 Task: Change conversion quality for Chromecast stream output to "Low CPU (low quality but high bandwidth)".
Action: Mouse moved to (110, 13)
Screenshot: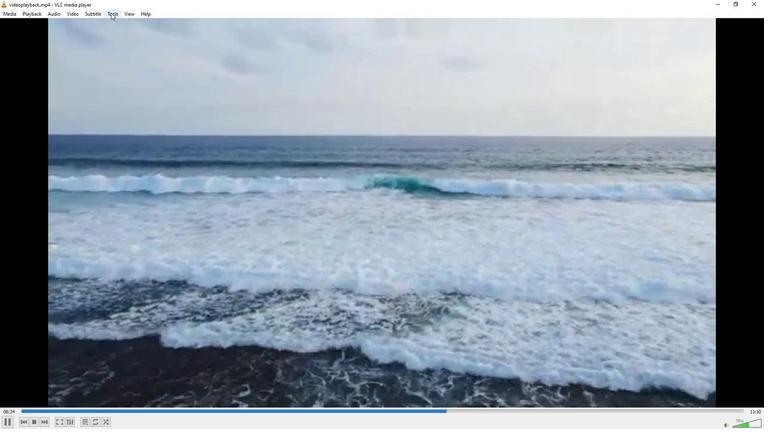 
Action: Mouse pressed left at (110, 13)
Screenshot: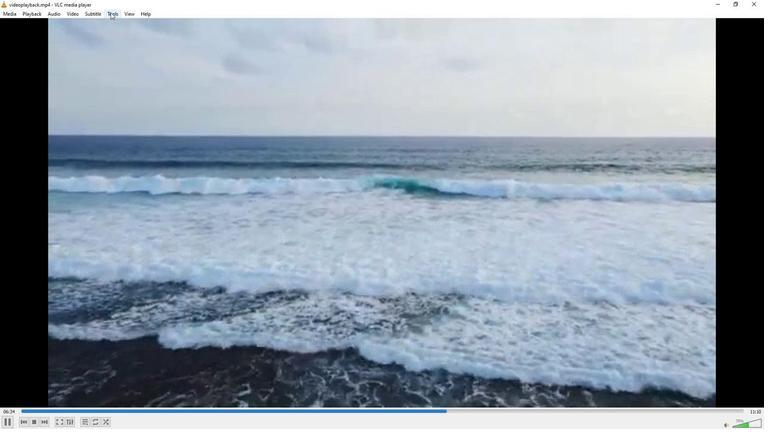 
Action: Mouse moved to (124, 108)
Screenshot: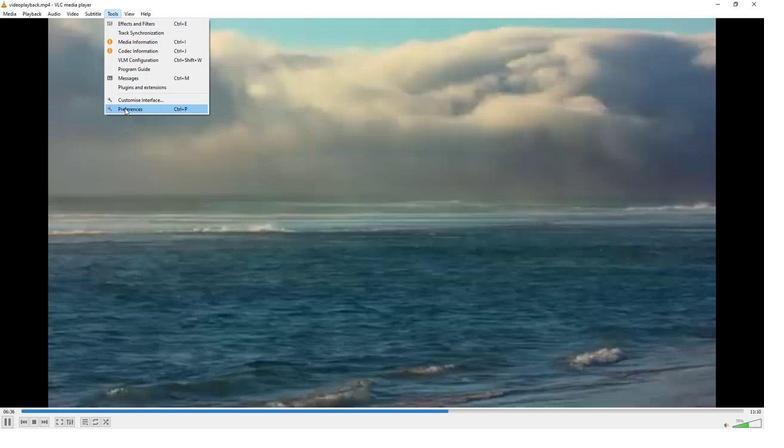 
Action: Mouse pressed left at (124, 108)
Screenshot: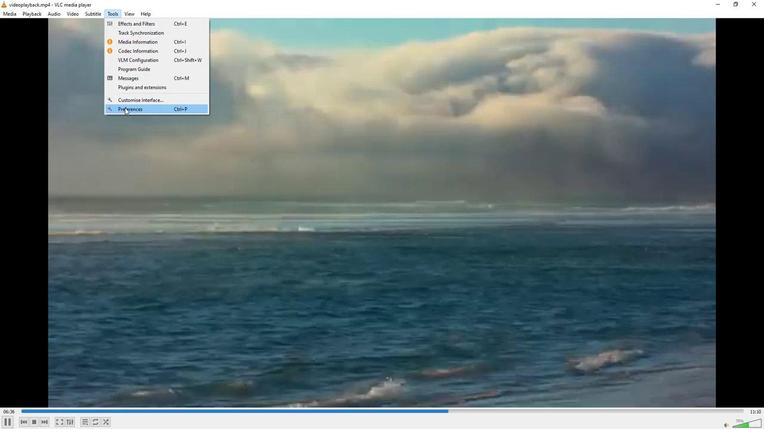 
Action: Mouse moved to (253, 349)
Screenshot: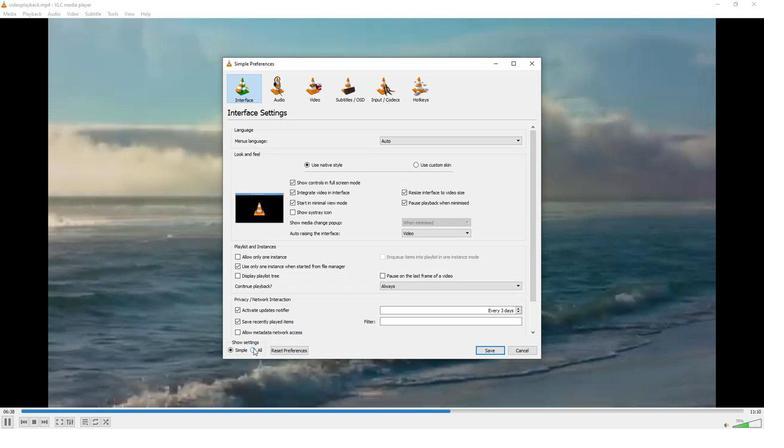 
Action: Mouse pressed left at (253, 349)
Screenshot: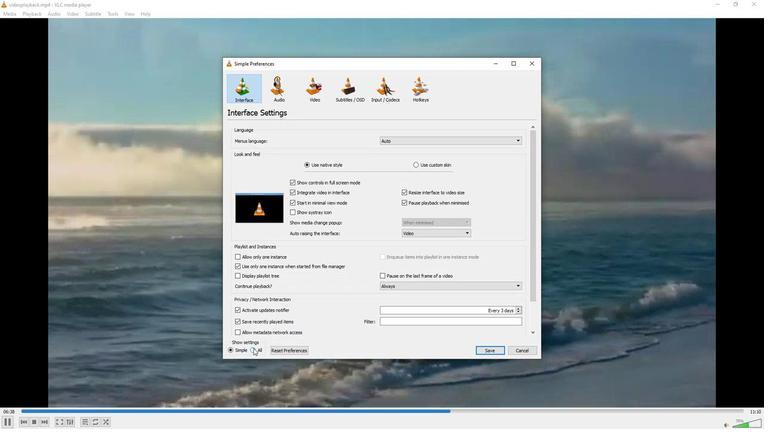 
Action: Mouse moved to (260, 283)
Screenshot: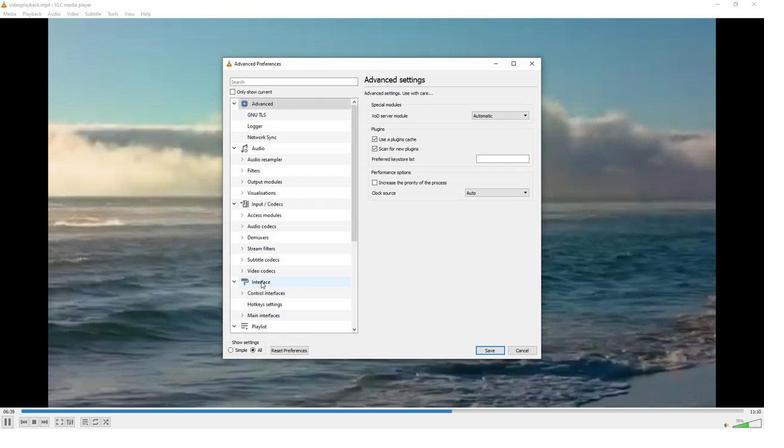 
Action: Mouse scrolled (260, 282) with delta (0, 0)
Screenshot: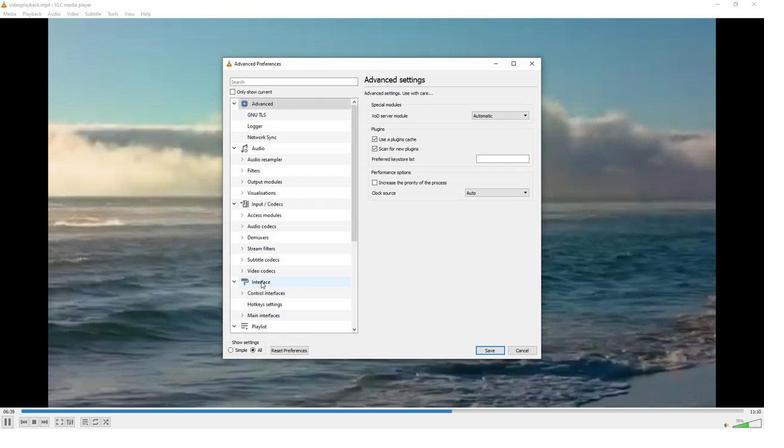 
Action: Mouse moved to (259, 281)
Screenshot: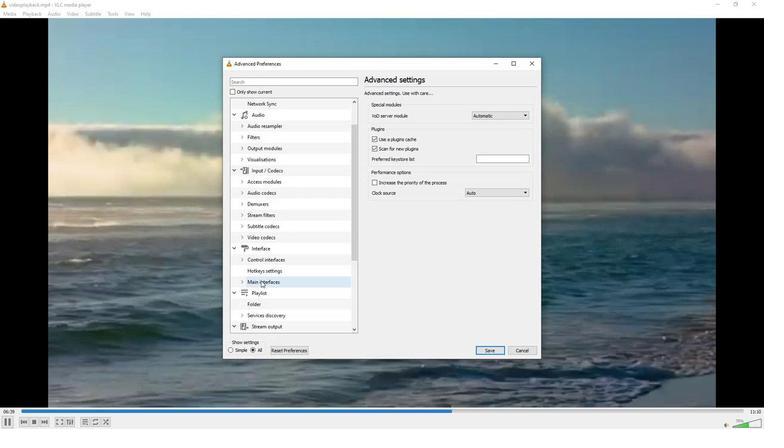 
Action: Mouse scrolled (259, 281) with delta (0, 0)
Screenshot: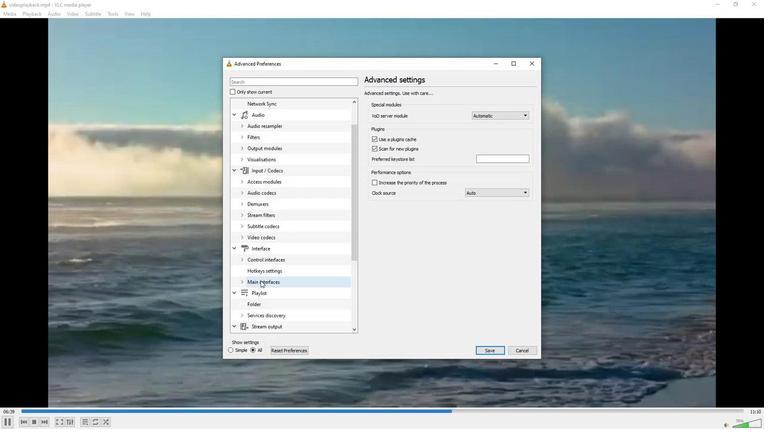 
Action: Mouse moved to (255, 277)
Screenshot: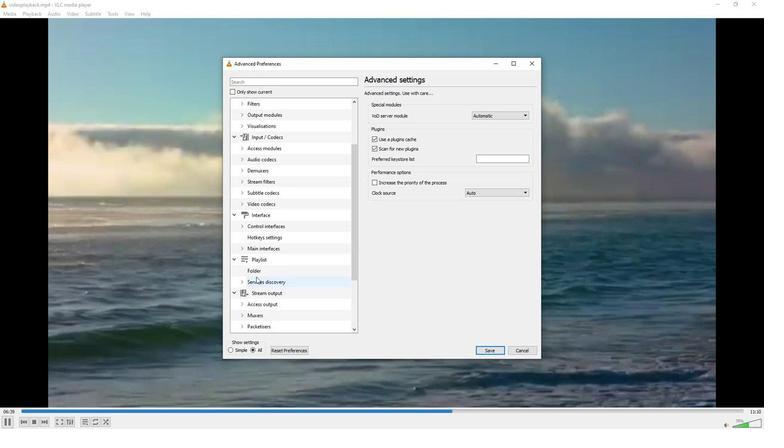 
Action: Mouse scrolled (255, 277) with delta (0, 0)
Screenshot: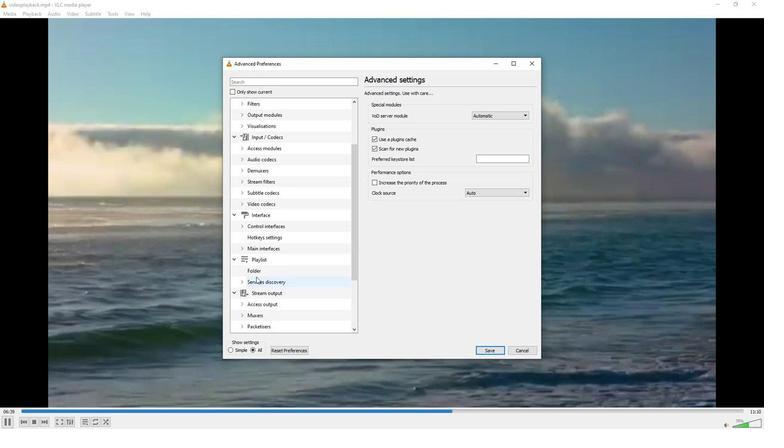 
Action: Mouse moved to (241, 283)
Screenshot: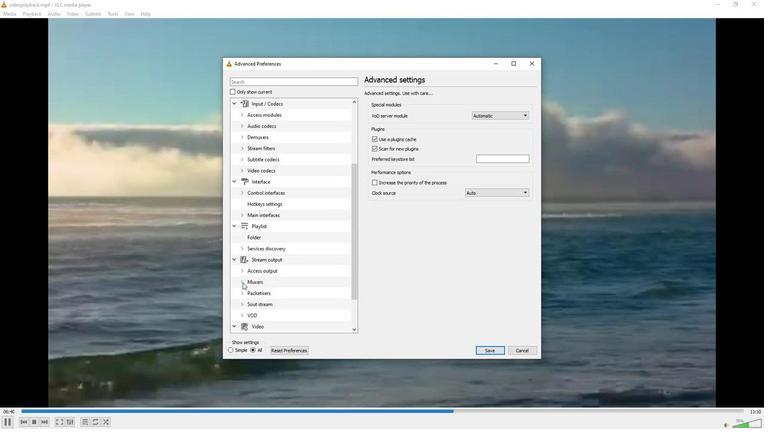 
Action: Mouse pressed left at (241, 283)
Screenshot: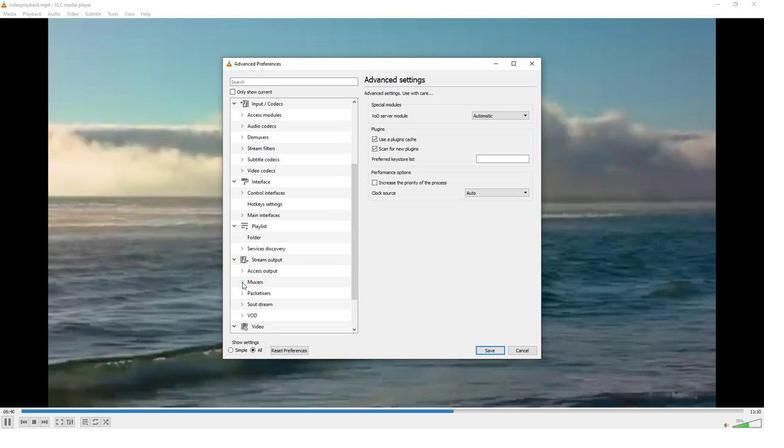 
Action: Mouse moved to (259, 284)
Screenshot: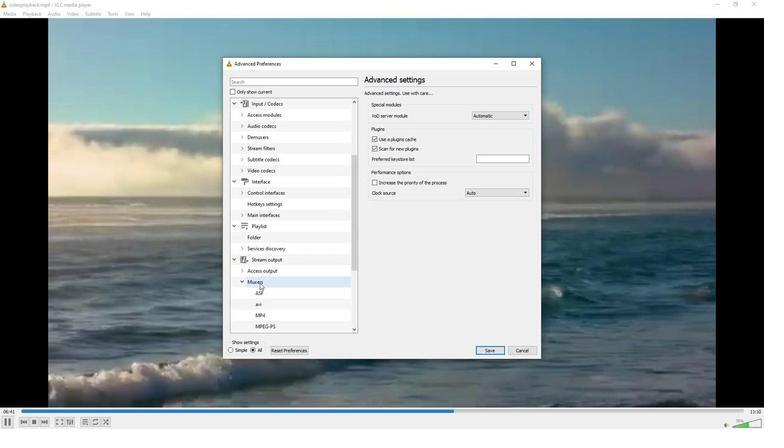 
Action: Mouse scrolled (259, 284) with delta (0, 0)
Screenshot: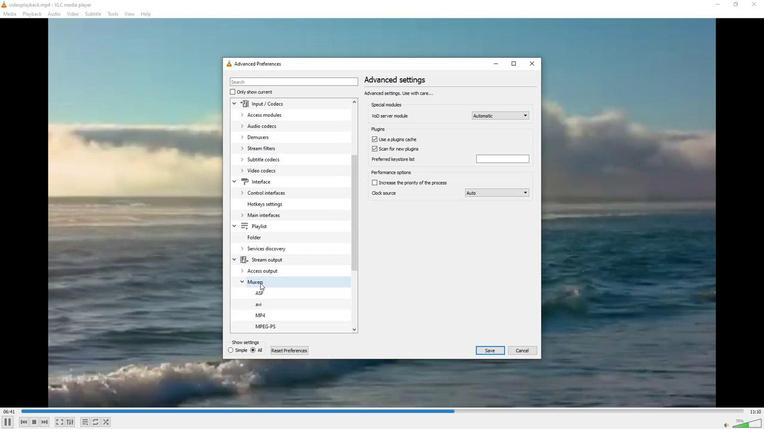 
Action: Mouse scrolled (259, 284) with delta (0, 0)
Screenshot: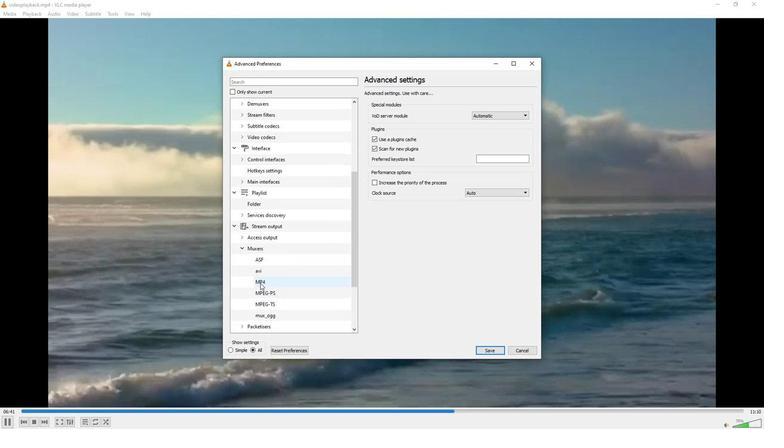 
Action: Mouse moved to (241, 303)
Screenshot: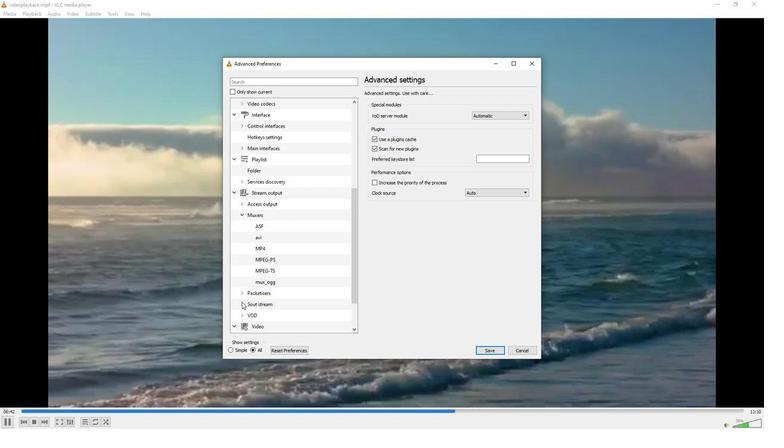 
Action: Mouse pressed left at (241, 303)
Screenshot: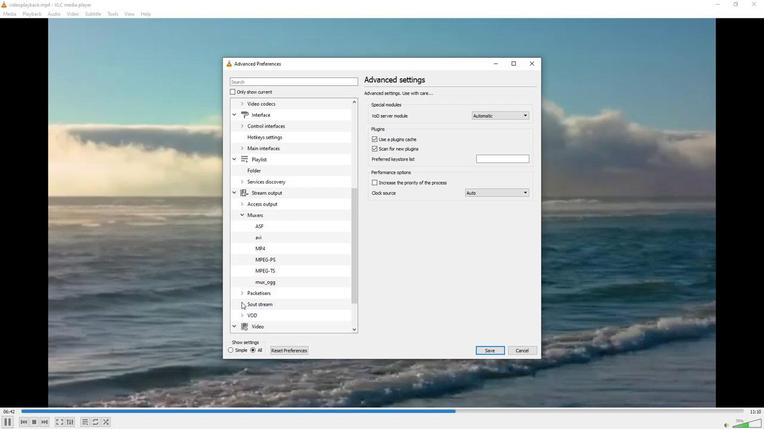 
Action: Mouse moved to (261, 315)
Screenshot: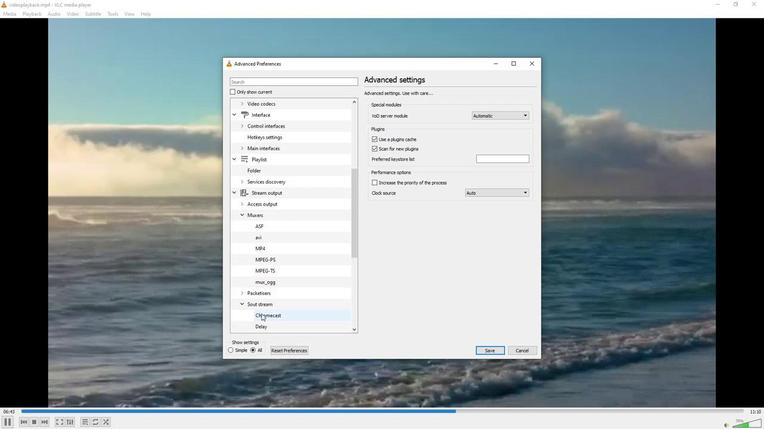
Action: Mouse pressed left at (261, 315)
Screenshot: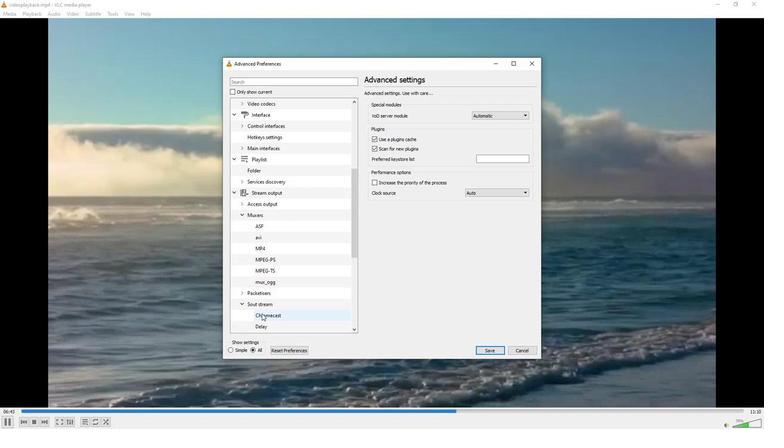 
Action: Mouse moved to (530, 126)
Screenshot: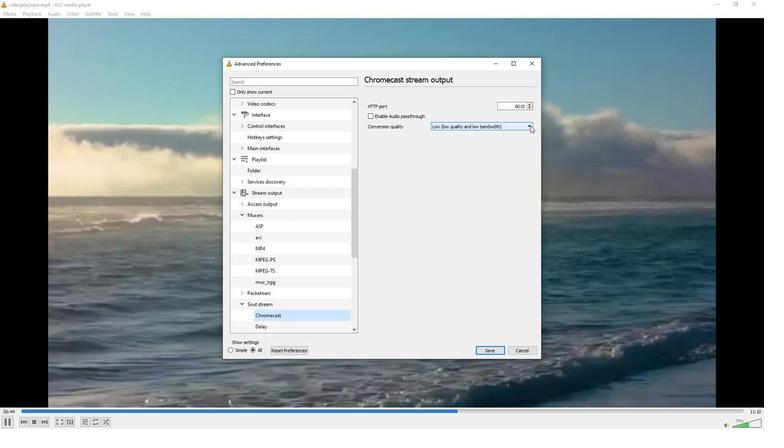 
Action: Mouse pressed left at (530, 126)
Screenshot: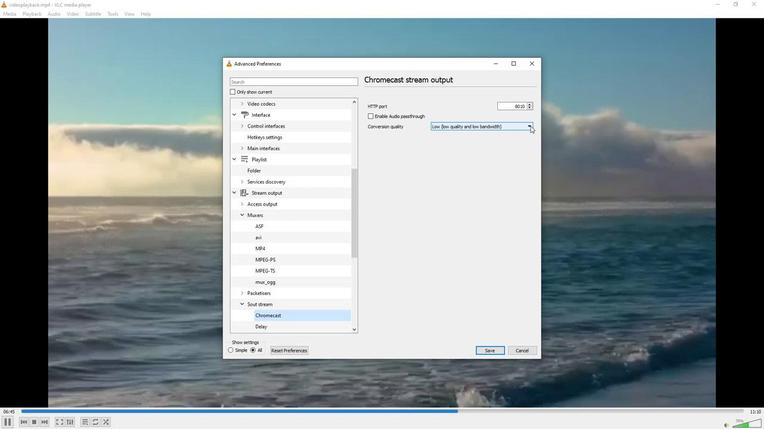 
Action: Mouse moved to (471, 149)
Screenshot: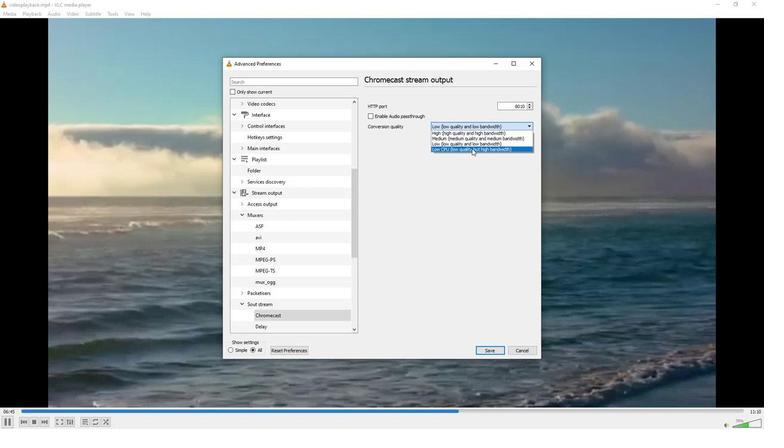 
Action: Mouse pressed left at (471, 149)
Screenshot: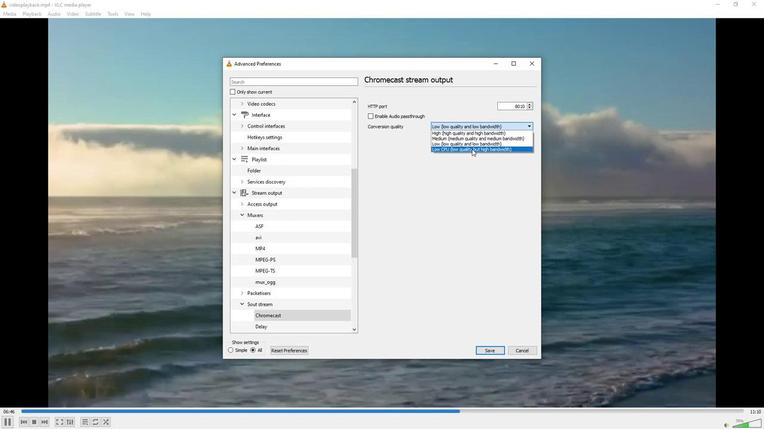 
Action: Mouse moved to (424, 246)
Screenshot: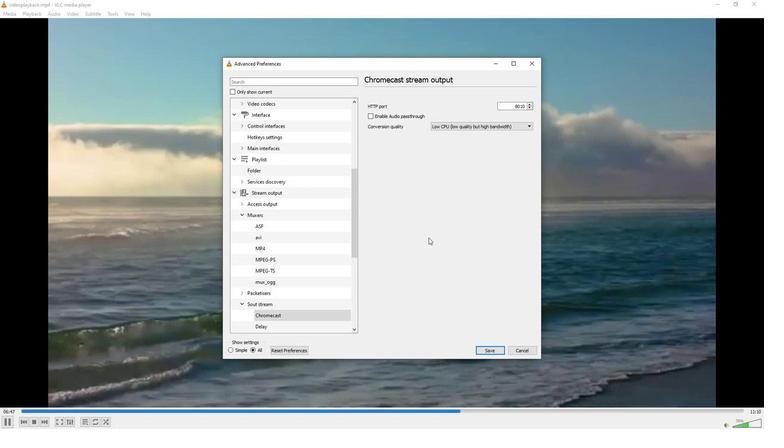 
